 Task: Explore satellite view of the Red Cliffs Desert Reserve in Utah.
Action: Mouse moved to (121, 41)
Screenshot: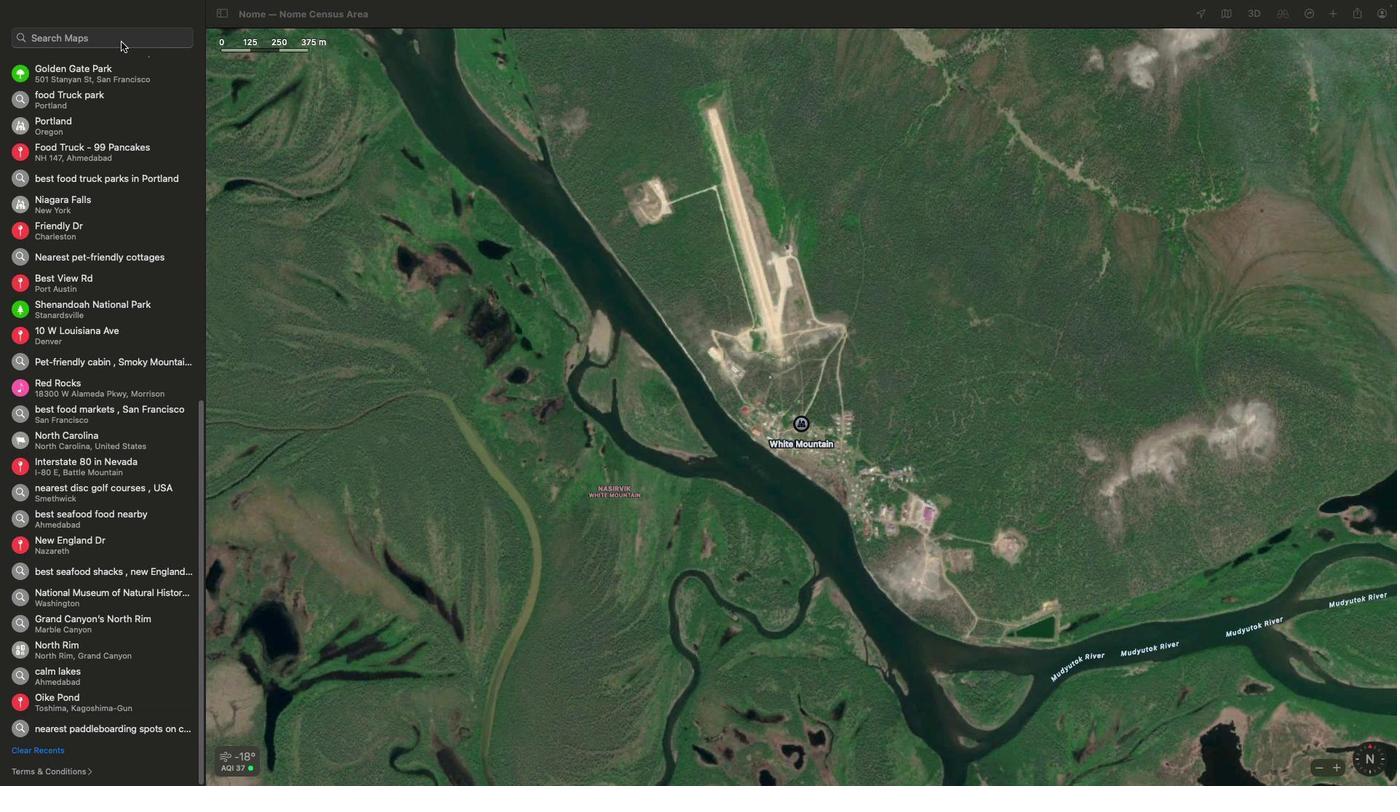 
Action: Mouse pressed left at (121, 41)
Screenshot: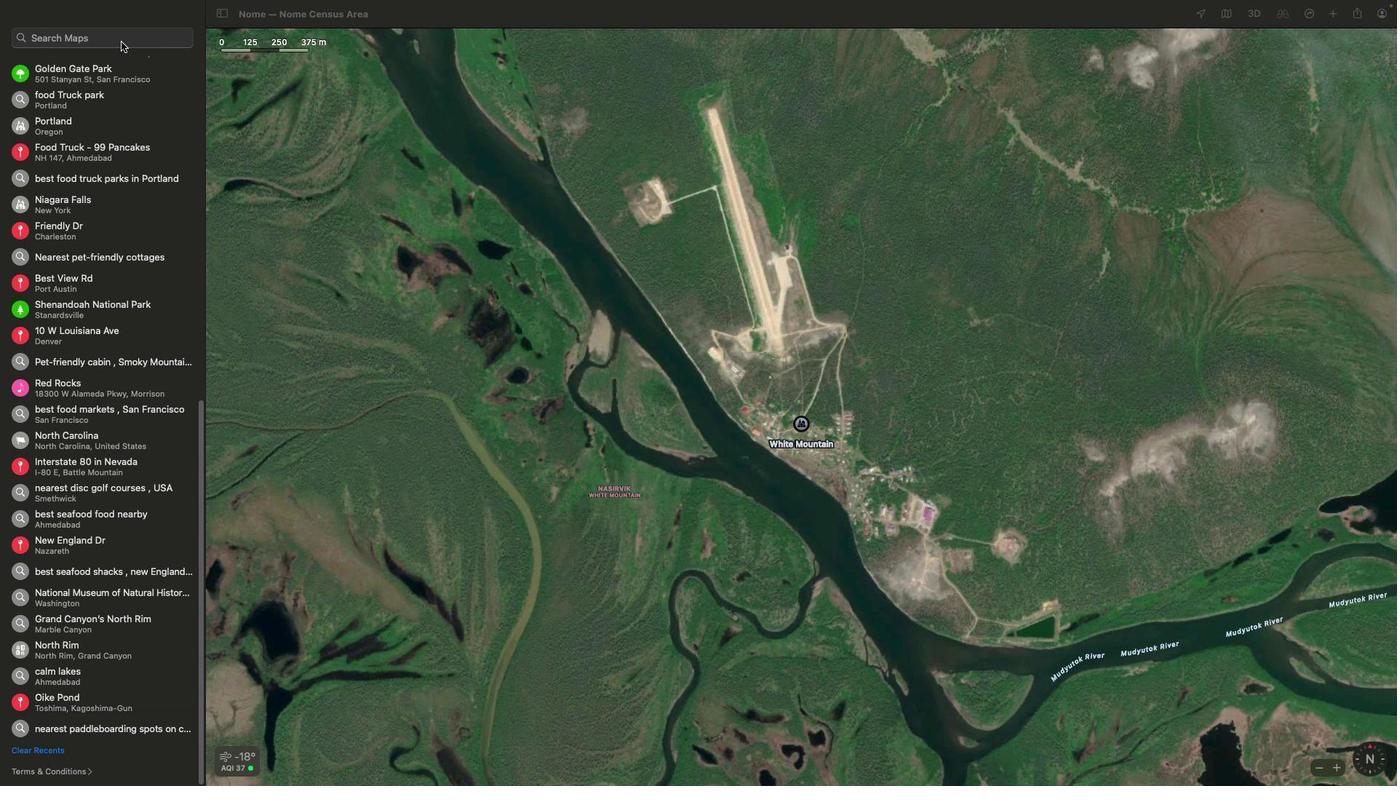 
Action: Key pressed Key.shift'R''e''d'Key.spaceKey.shift'C''i''f''f''s'Key.spaceKey.shift'D''e''s''e''r''t'Key.spaceKey.shift'R''e''s''e''r''v''e'Key.space'i''n'Key.spaceKey.shift'U''t''a''n'Key.spaceKey.enter
Screenshot: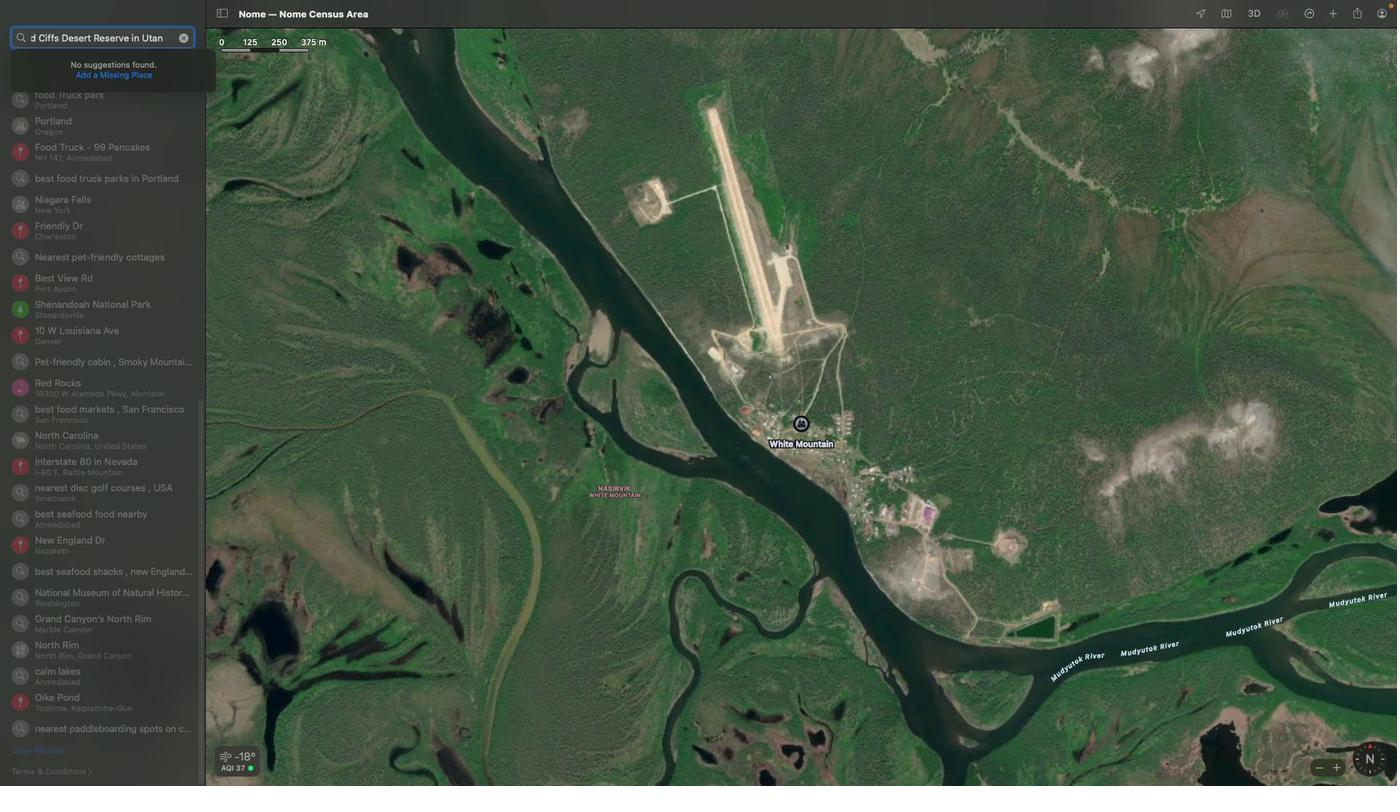 
Action: Mouse moved to (1228, 18)
Screenshot: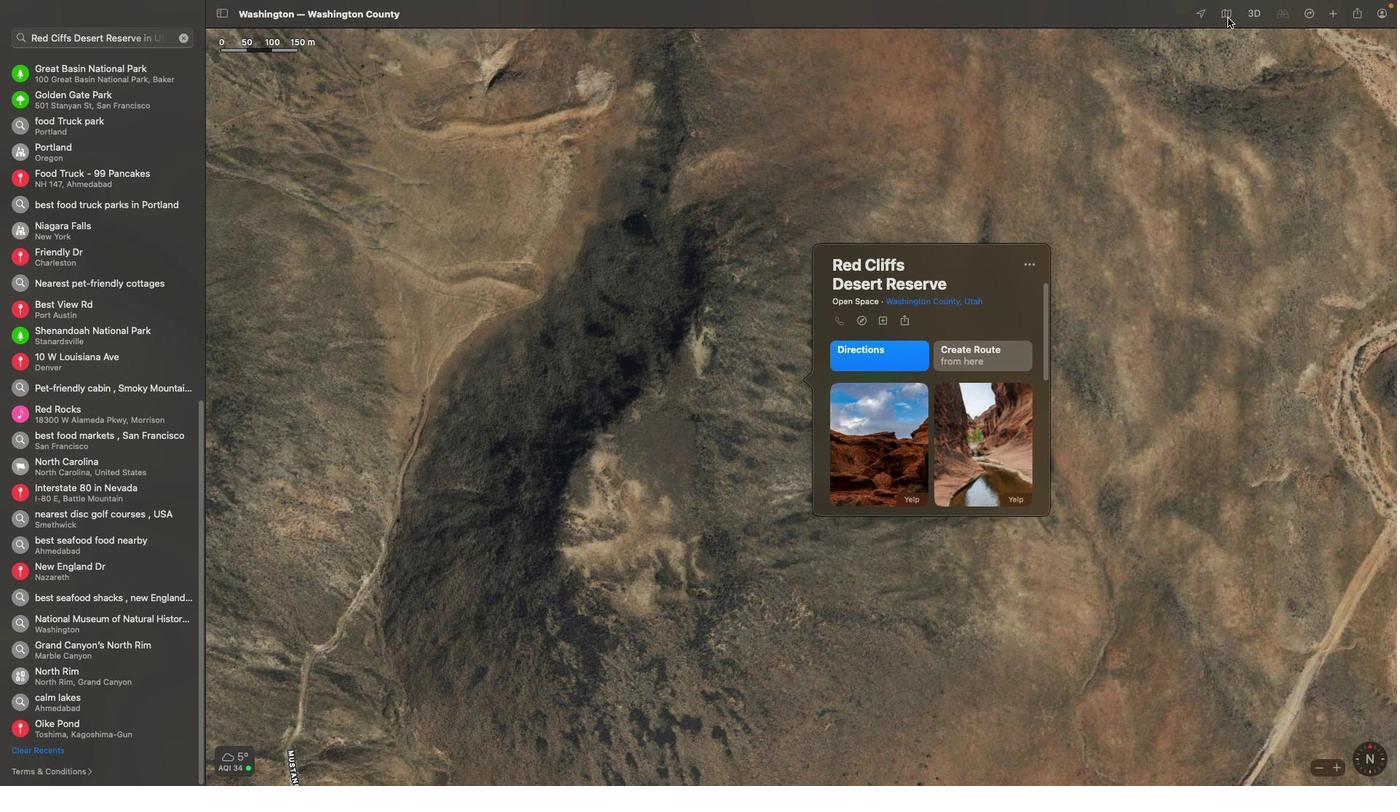 
Action: Mouse pressed left at (1228, 18)
Screenshot: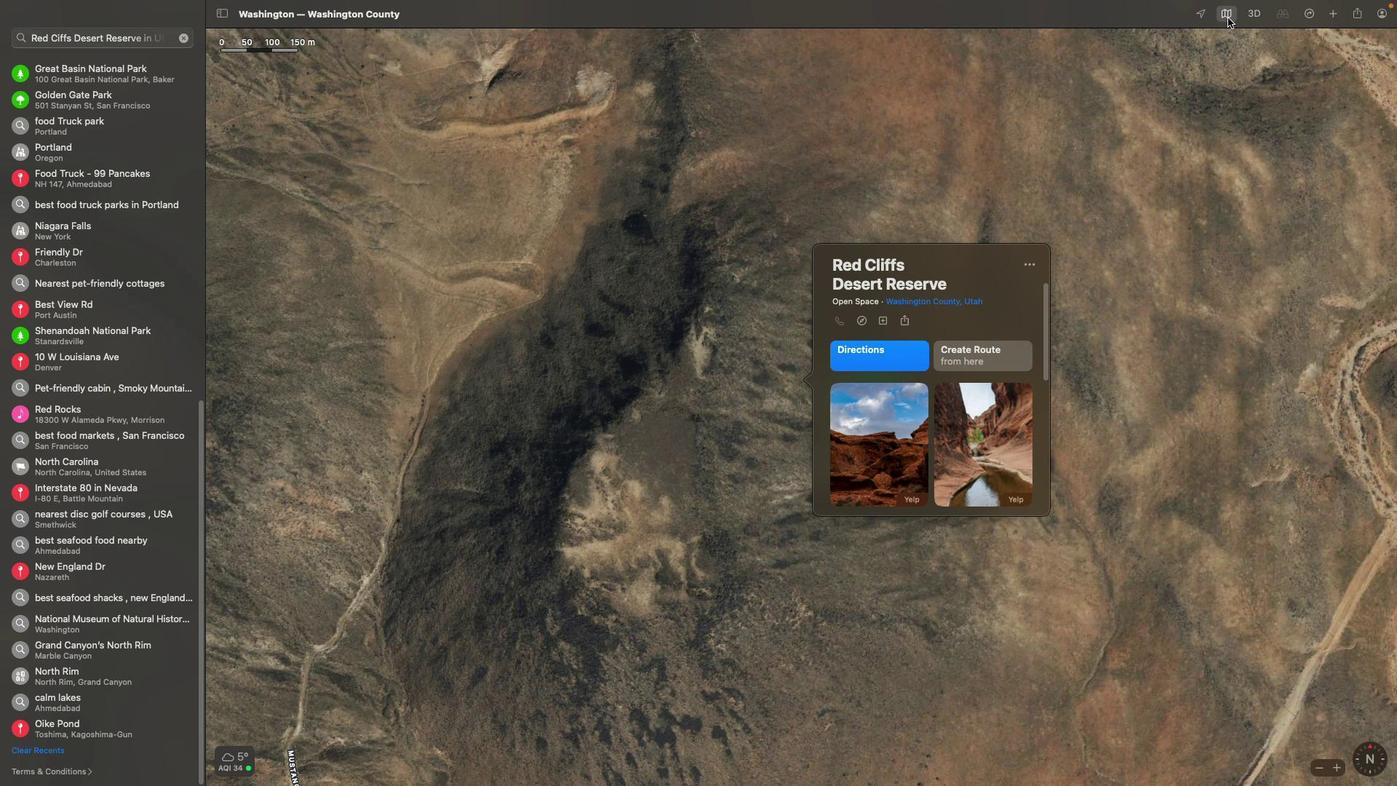 
Action: Mouse moved to (1293, 195)
Screenshot: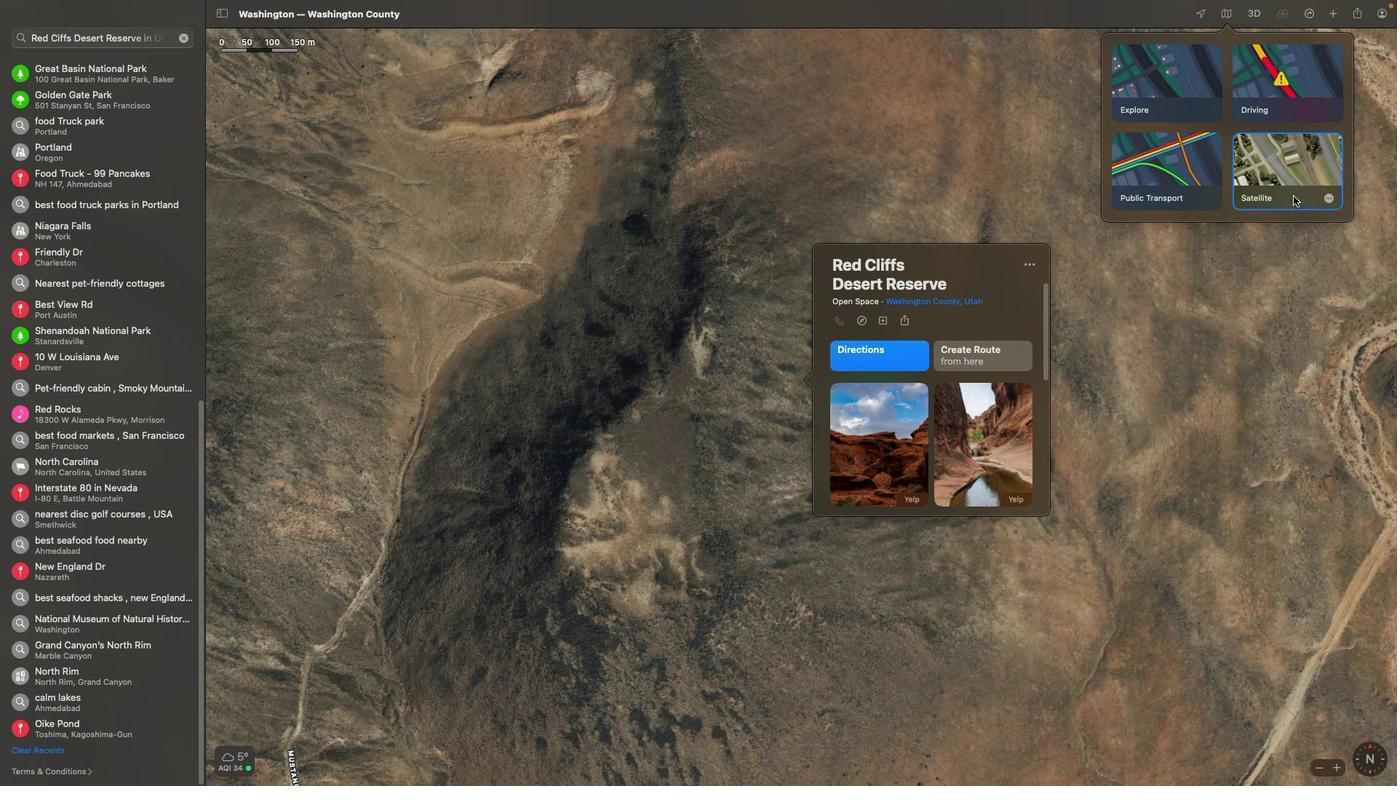 
Action: Mouse pressed left at (1293, 195)
Screenshot: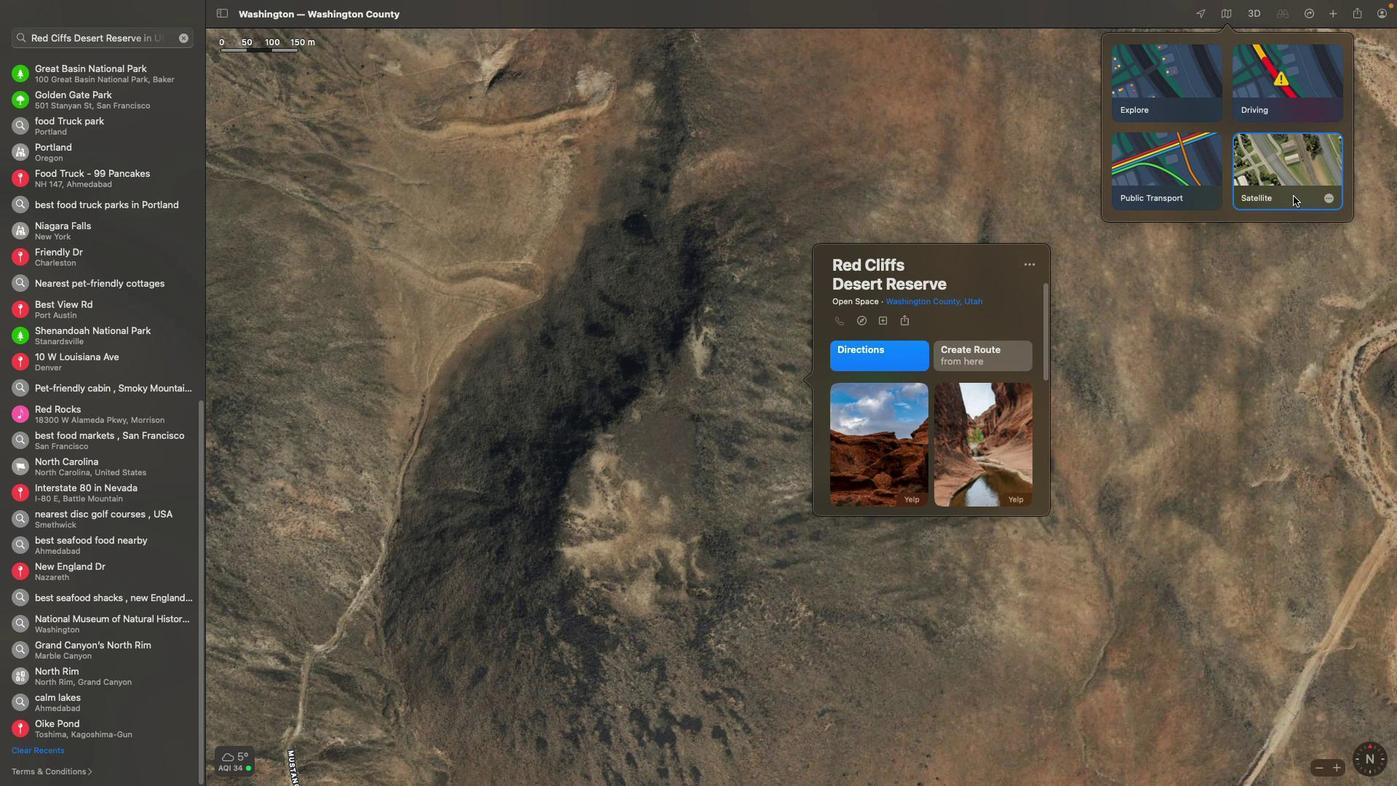 
Action: Mouse moved to (714, 336)
Screenshot: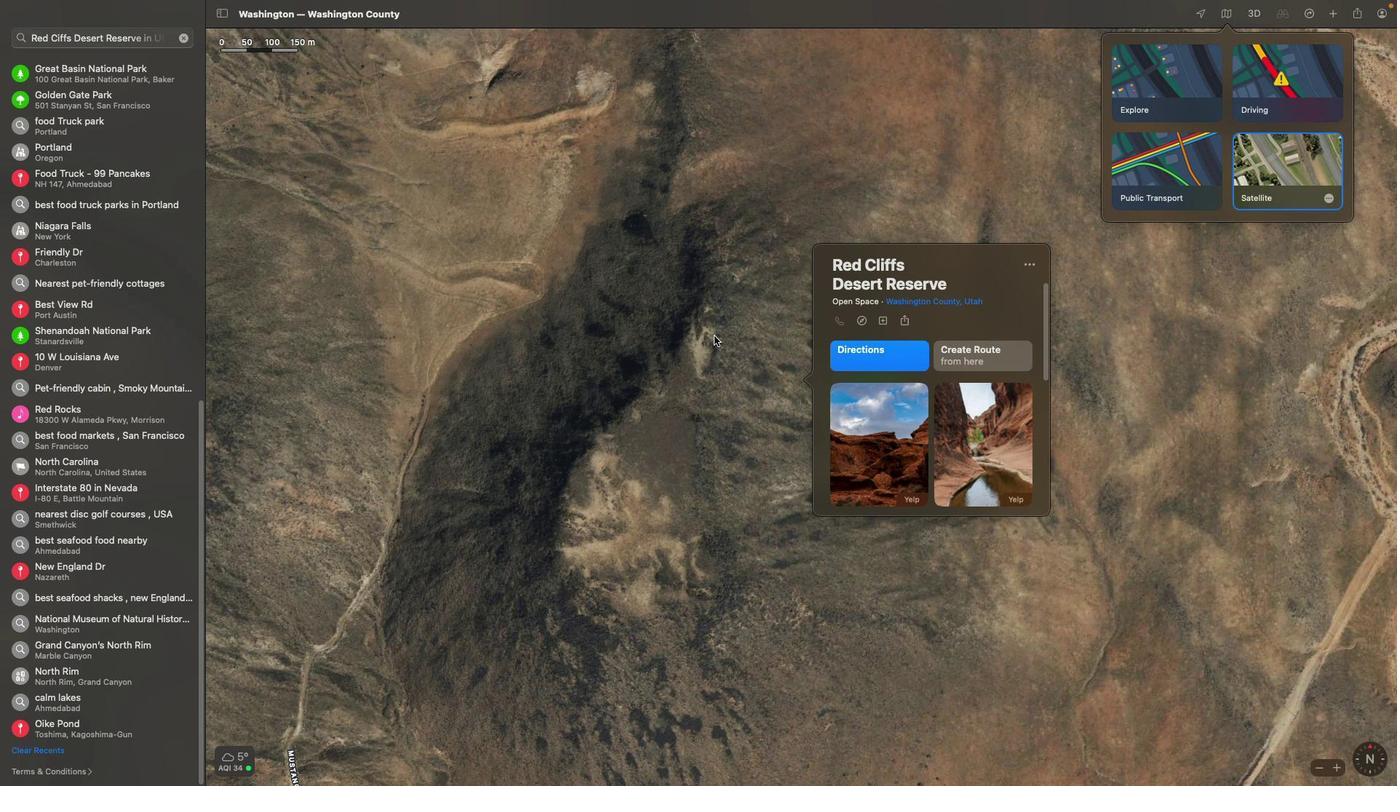 
Action: Mouse pressed left at (714, 336)
Screenshot: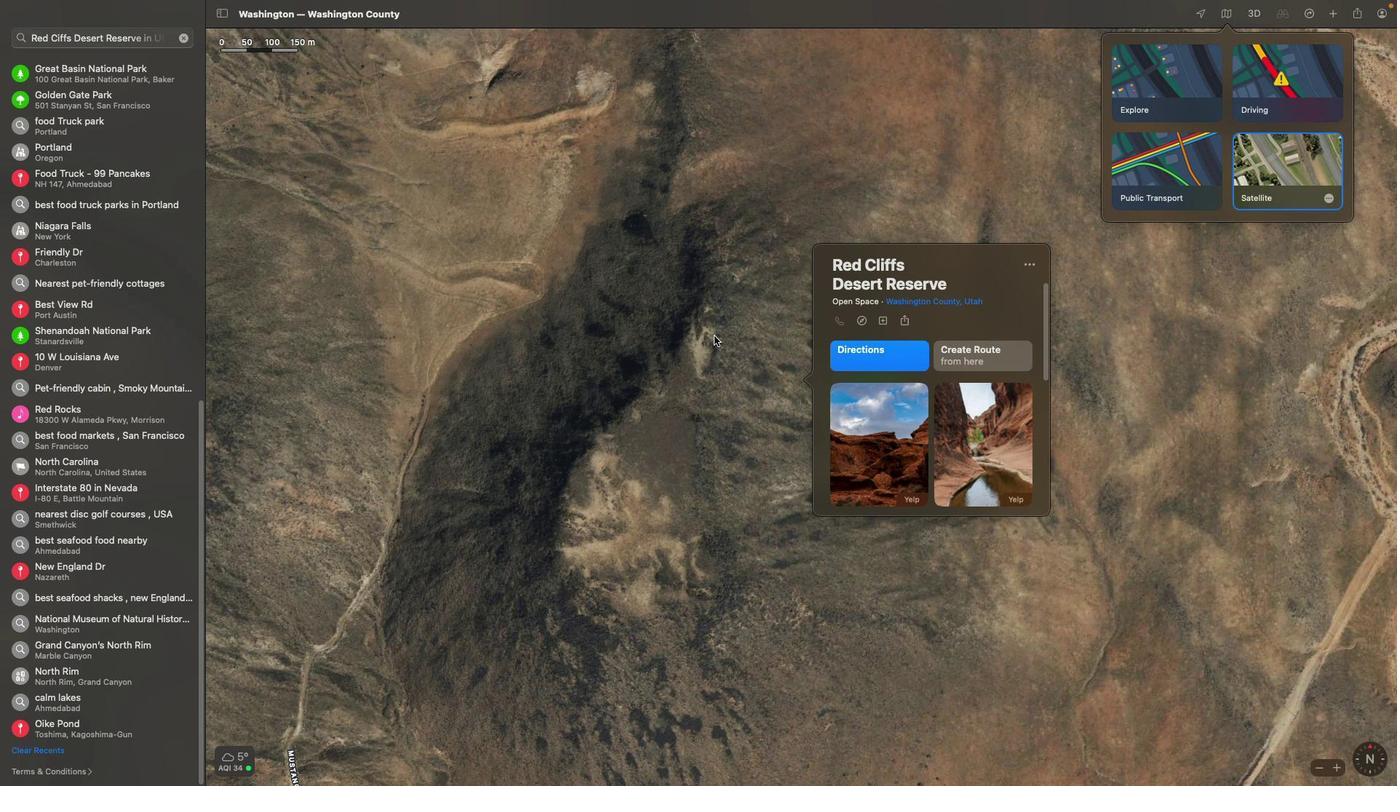 
